 Task: Add Chicken Caesar Salad with Dressing to the cart.
Action: Mouse moved to (252, 119)
Screenshot: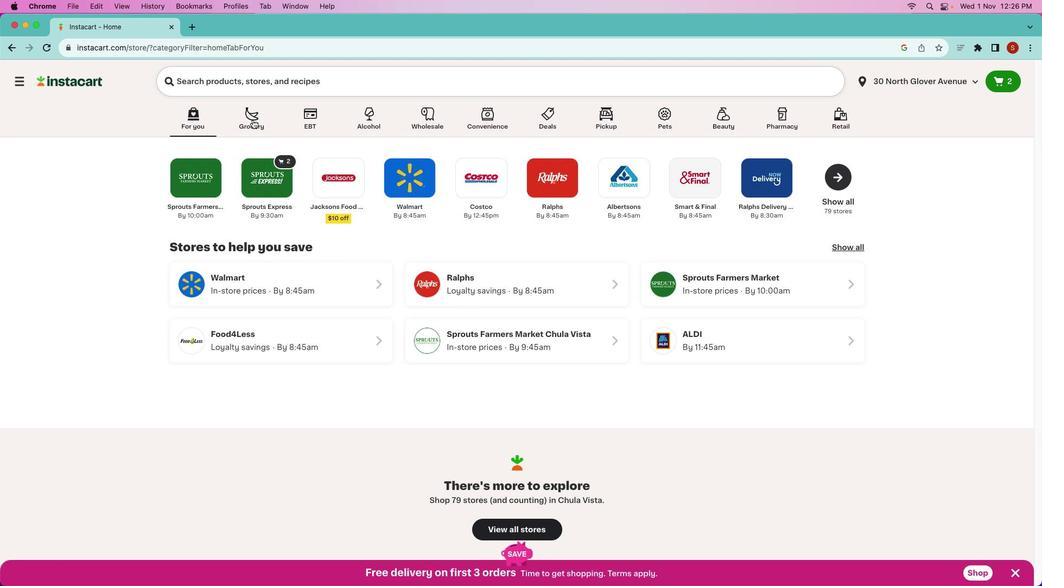 
Action: Mouse pressed left at (252, 119)
Screenshot: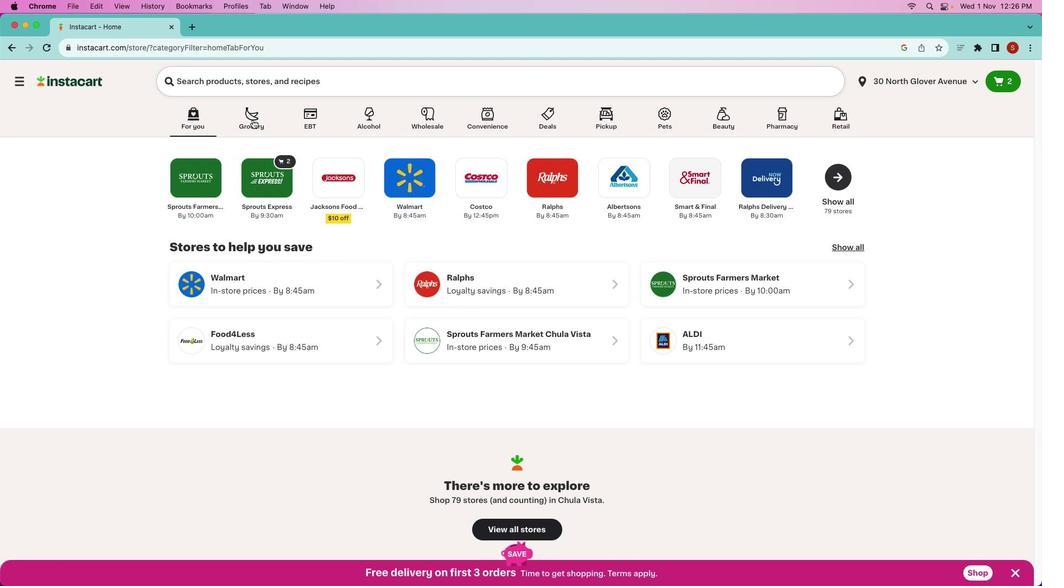 
Action: Mouse pressed left at (252, 119)
Screenshot: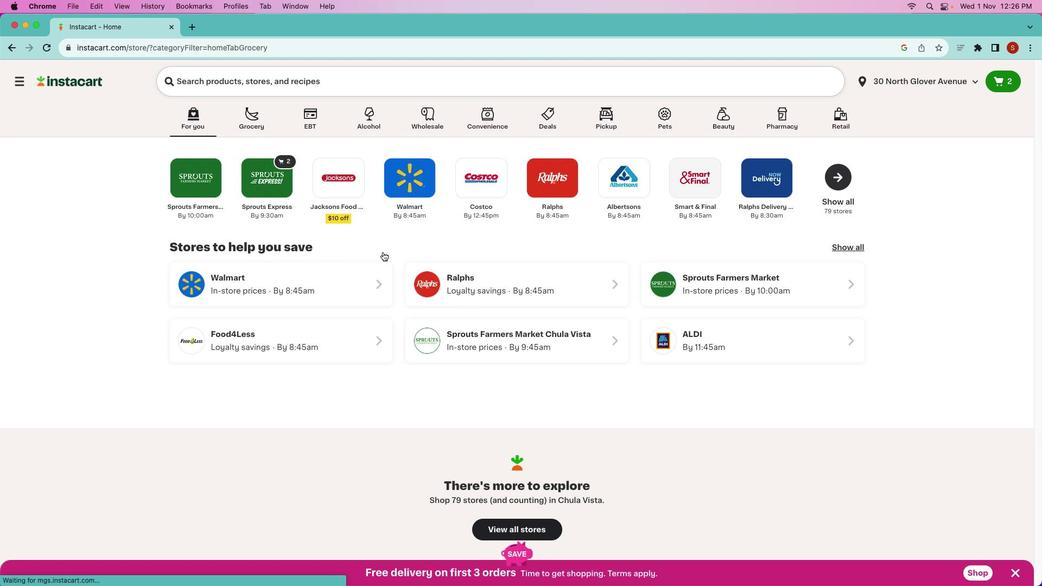 
Action: Mouse moved to (527, 308)
Screenshot: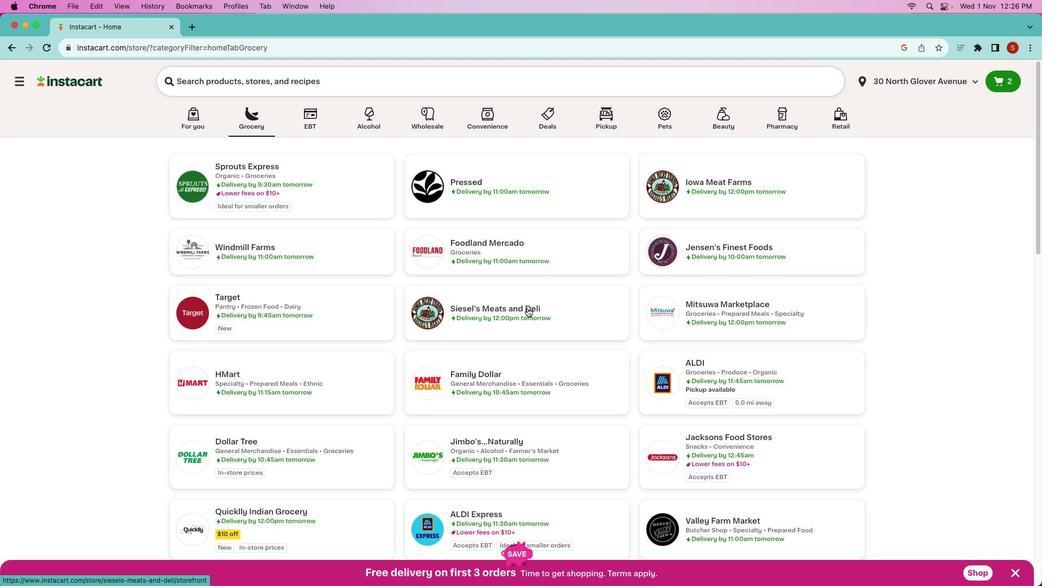 
Action: Mouse scrolled (527, 308) with delta (0, 0)
Screenshot: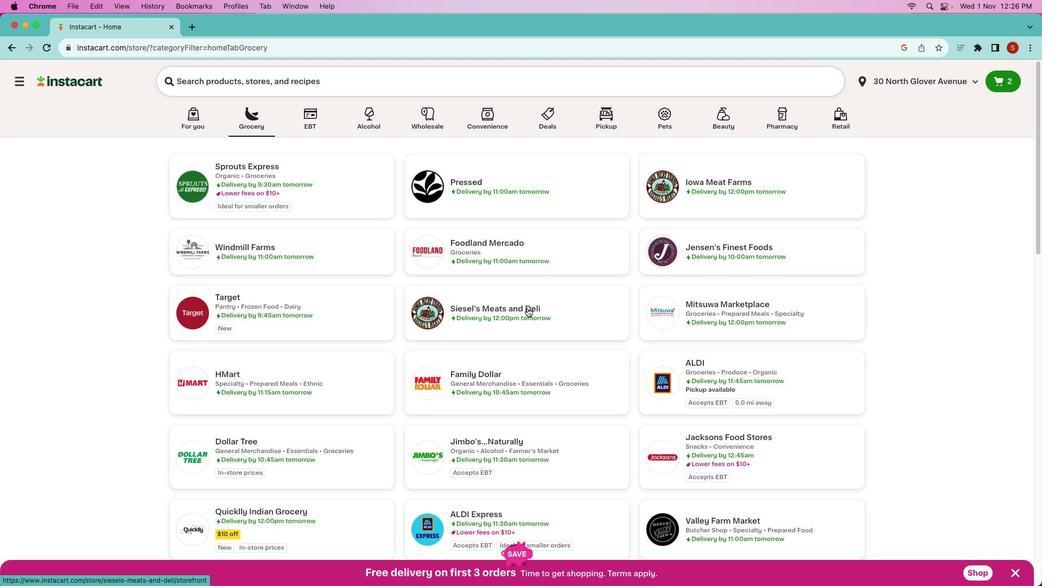 
Action: Mouse scrolled (527, 308) with delta (0, 0)
Screenshot: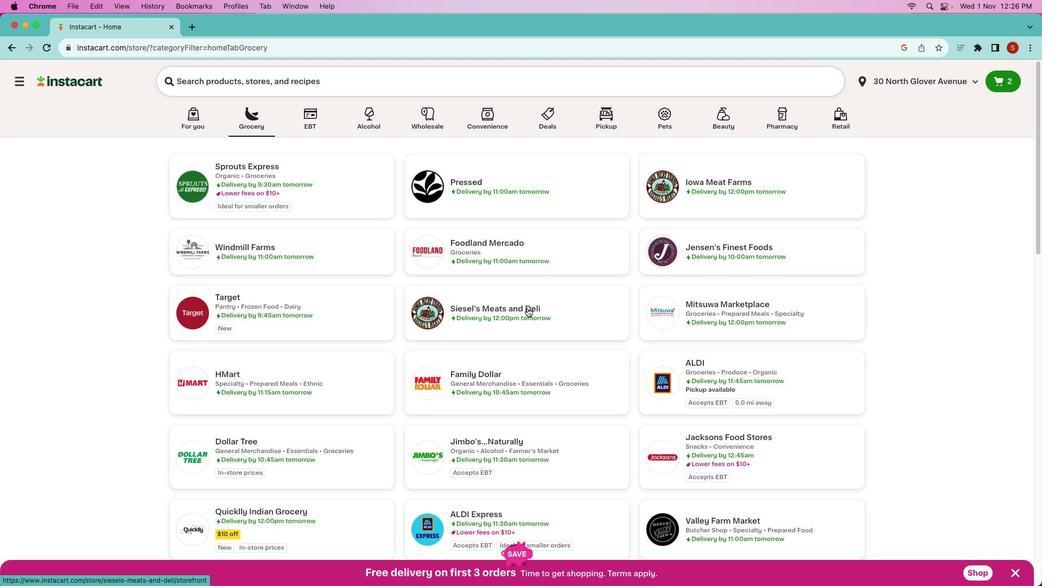 
Action: Mouse scrolled (527, 308) with delta (0, 1)
Screenshot: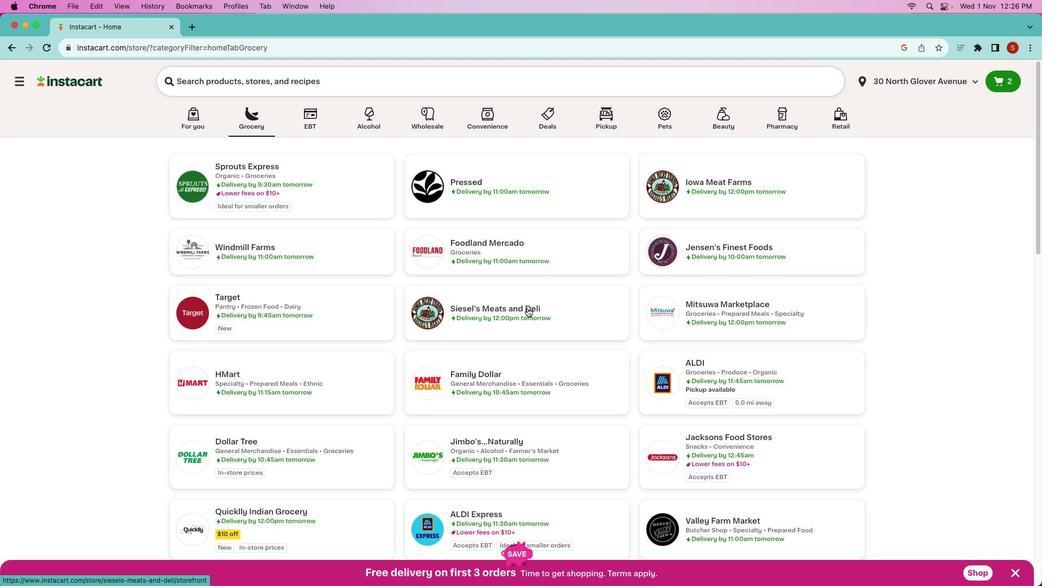 
Action: Mouse scrolled (527, 308) with delta (0, 0)
Screenshot: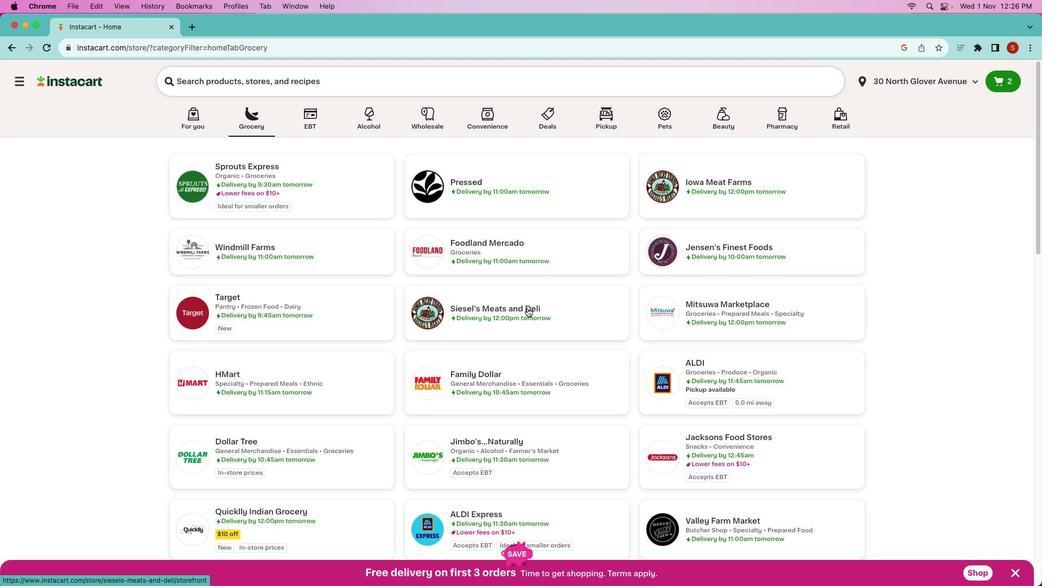 
Action: Mouse scrolled (527, 308) with delta (0, 0)
Screenshot: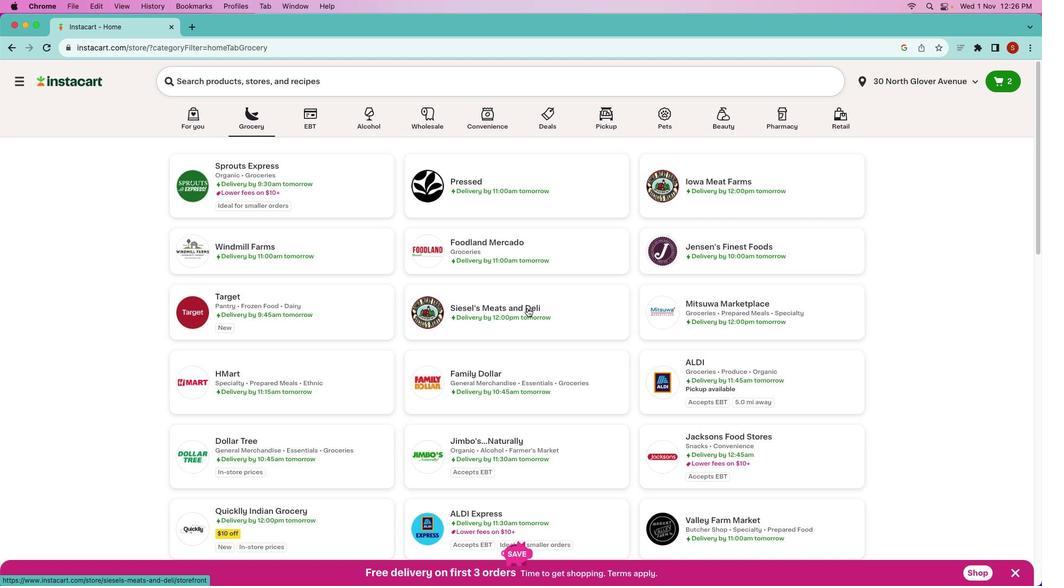 
Action: Mouse scrolled (527, 308) with delta (0, 1)
Screenshot: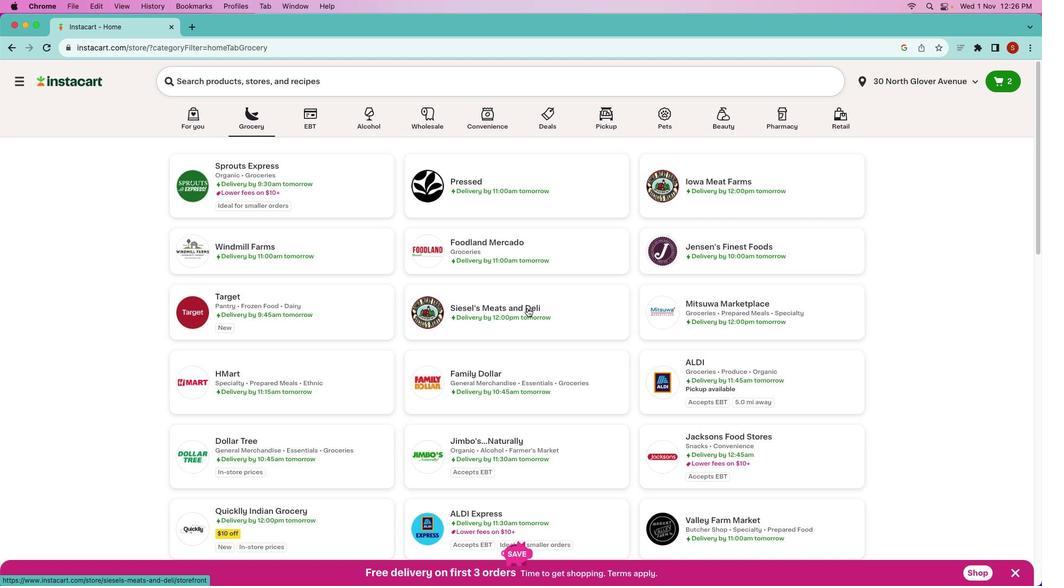 
Action: Mouse scrolled (527, 308) with delta (0, 2)
Screenshot: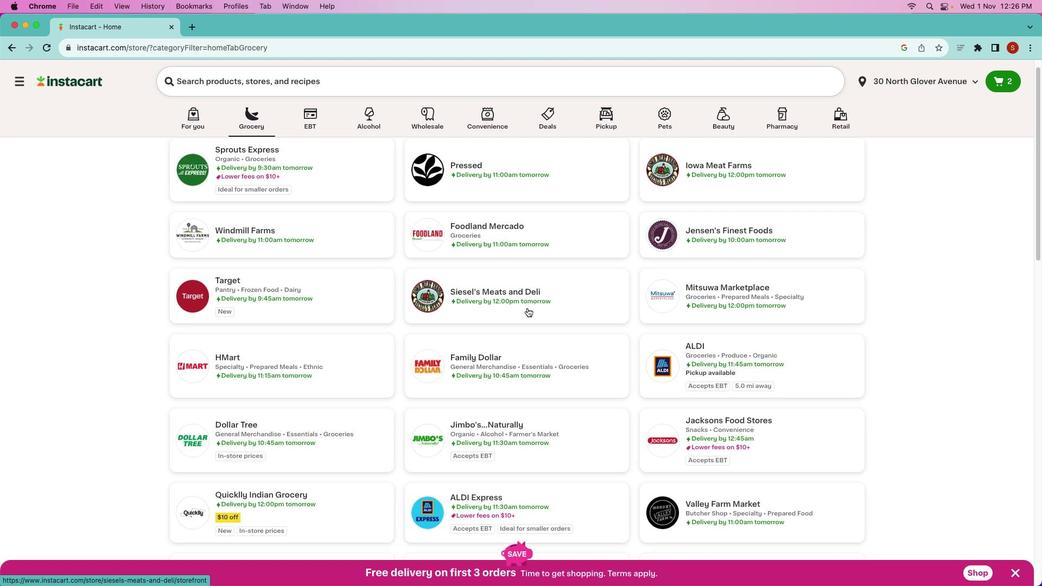
Action: Mouse scrolled (527, 308) with delta (0, 0)
Screenshot: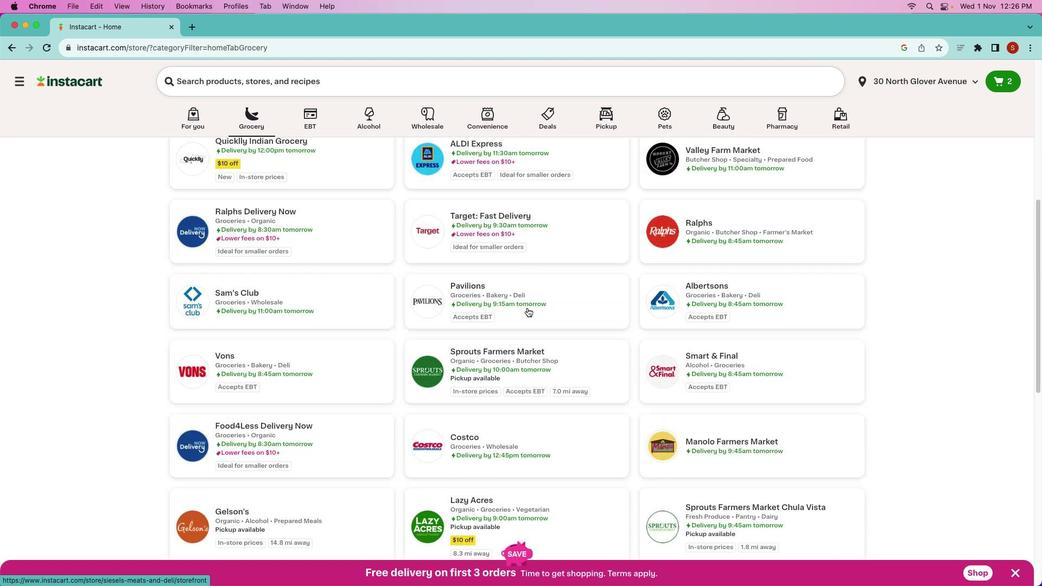 
Action: Mouse scrolled (527, 308) with delta (0, 0)
Screenshot: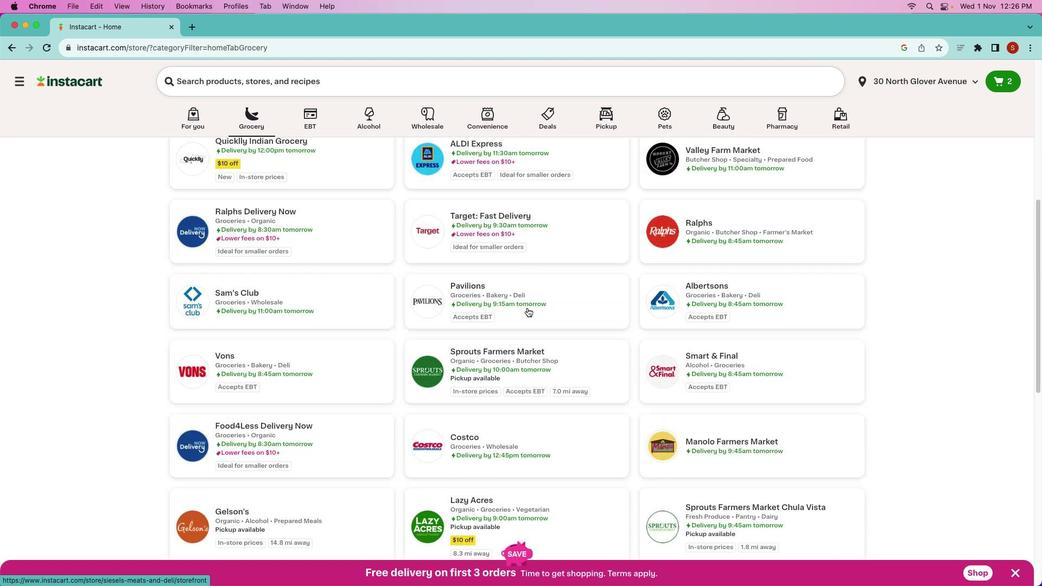 
Action: Mouse scrolled (527, 308) with delta (0, -1)
Screenshot: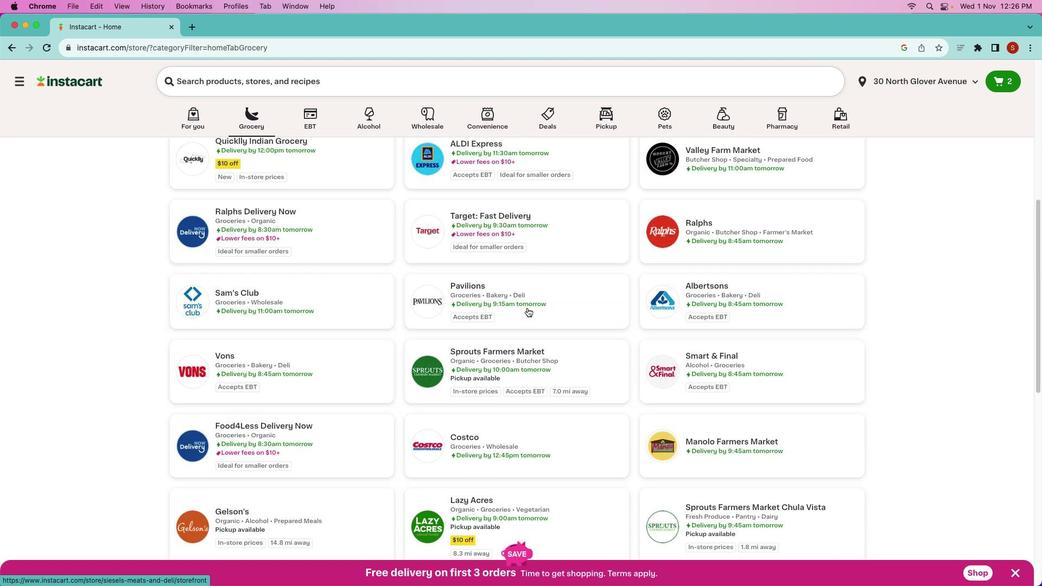 
Action: Mouse scrolled (527, 308) with delta (0, -2)
Screenshot: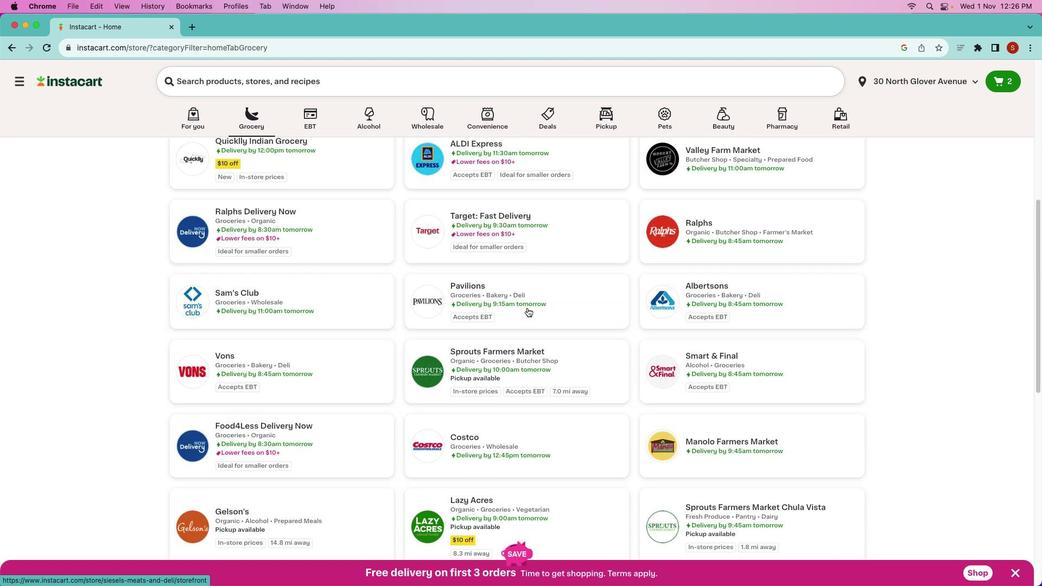 
Action: Mouse scrolled (527, 308) with delta (0, -3)
Screenshot: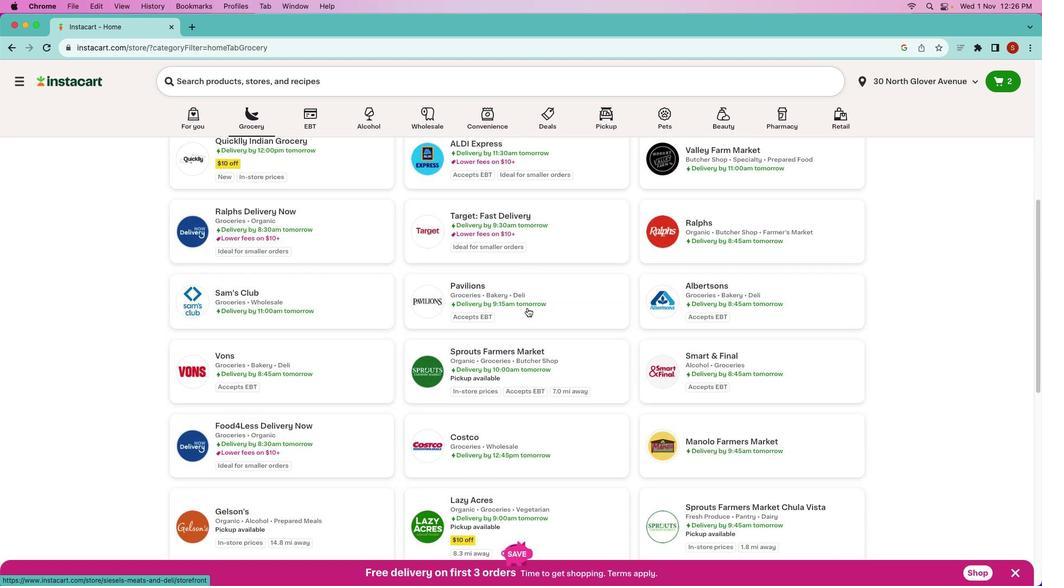 
Action: Mouse moved to (512, 362)
Screenshot: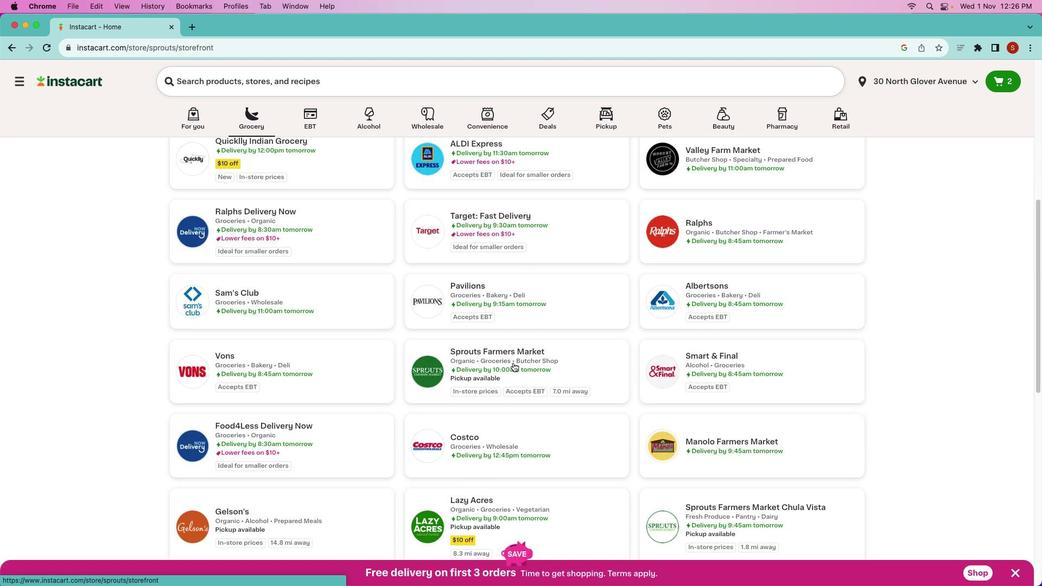 
Action: Mouse pressed left at (512, 362)
Screenshot: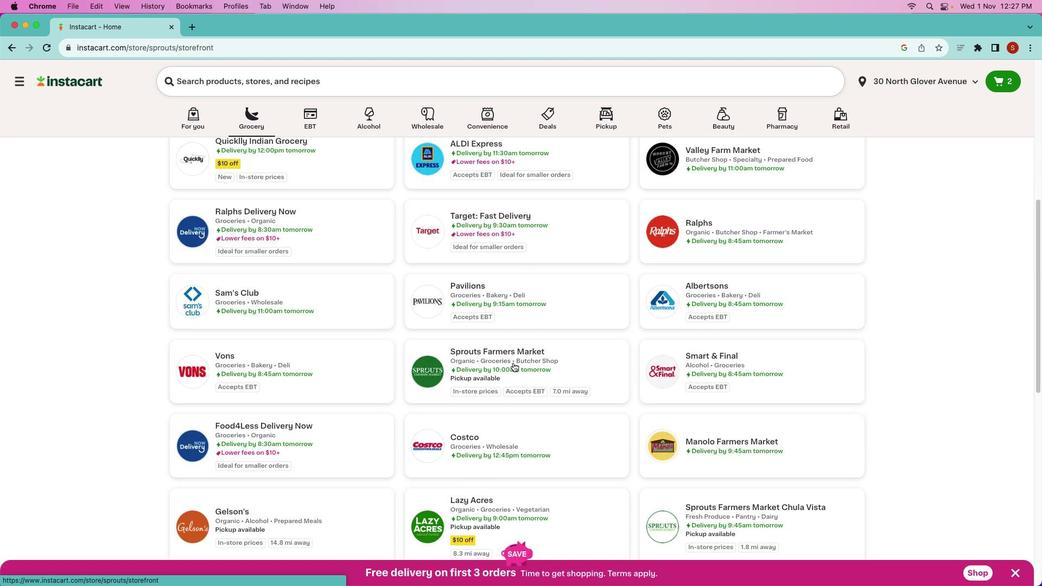 
Action: Mouse pressed left at (512, 362)
Screenshot: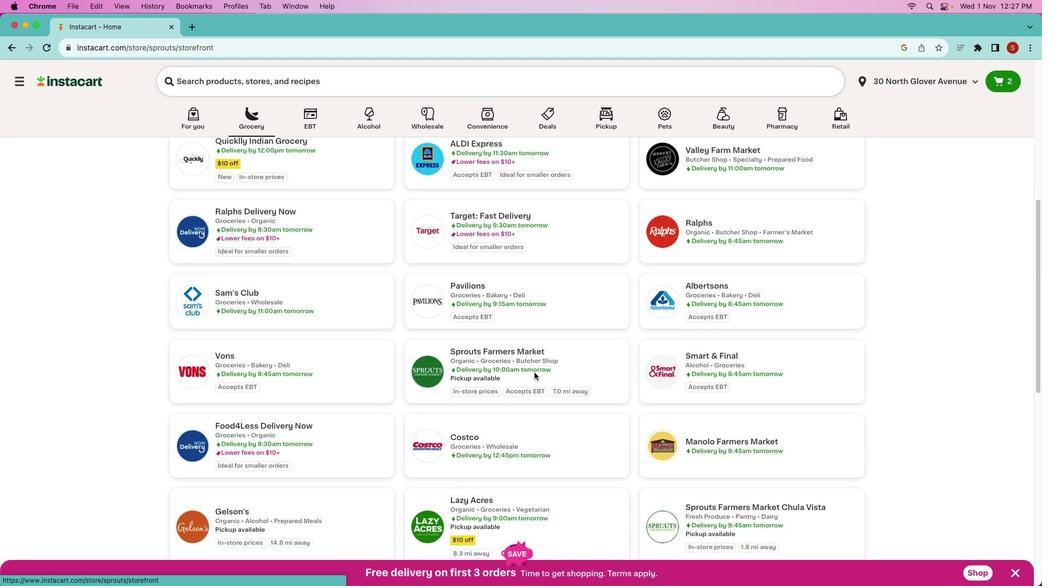 
Action: Mouse moved to (230, 85)
Screenshot: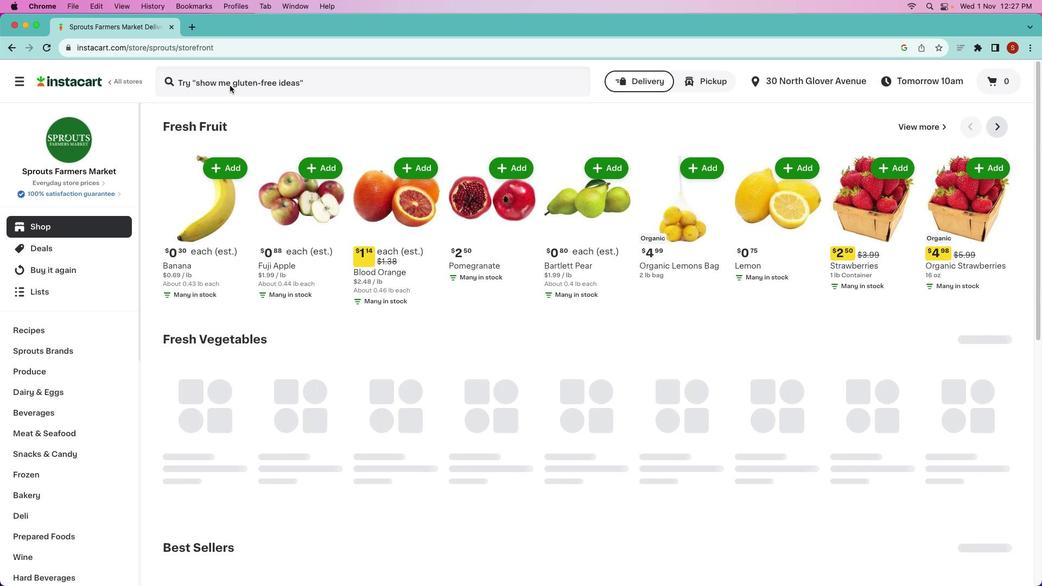 
Action: Mouse pressed left at (230, 85)
Screenshot: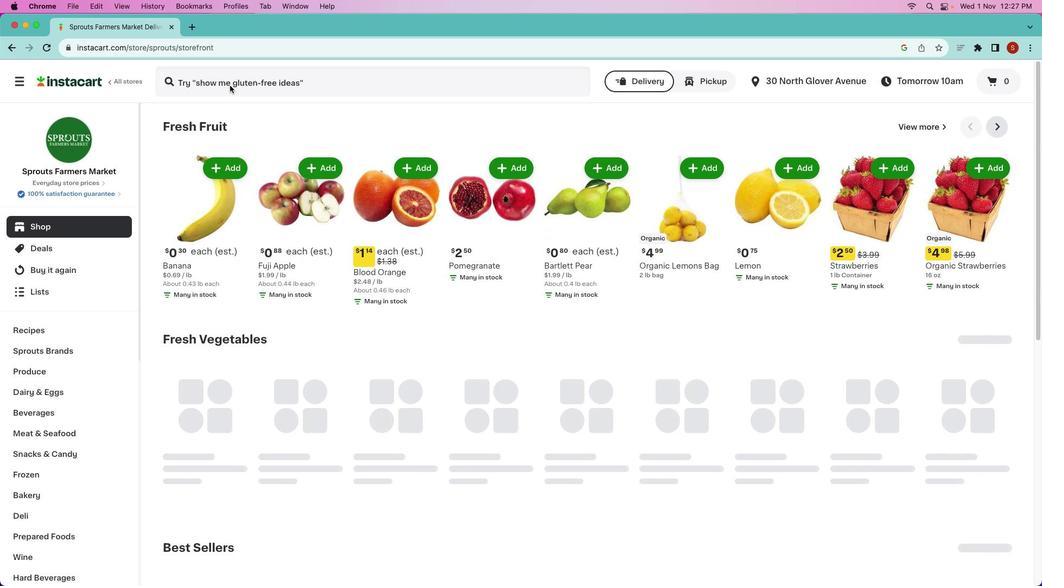 
Action: Mouse pressed left at (230, 85)
Screenshot: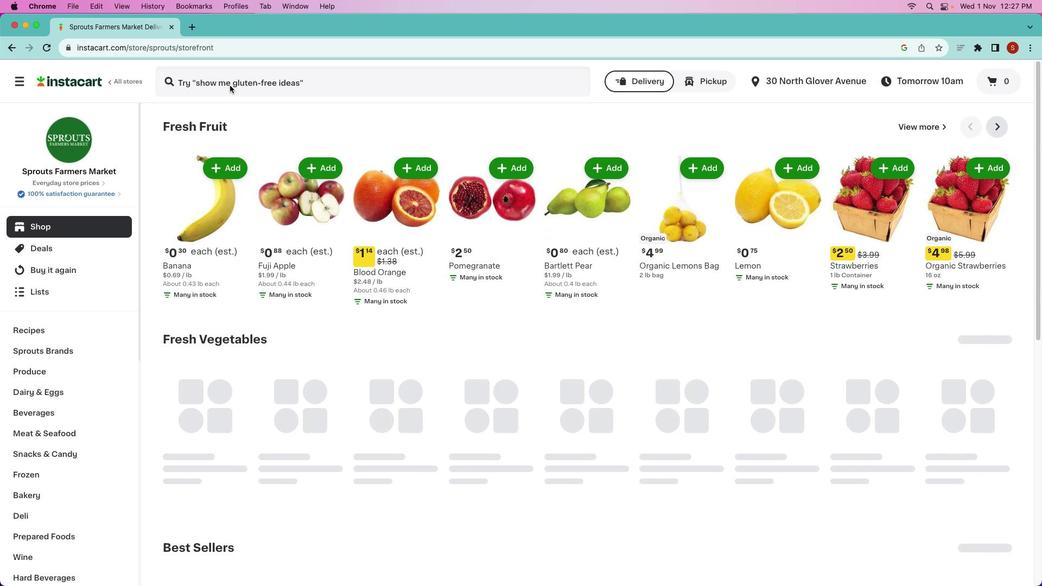 
Action: Mouse moved to (269, 84)
Screenshot: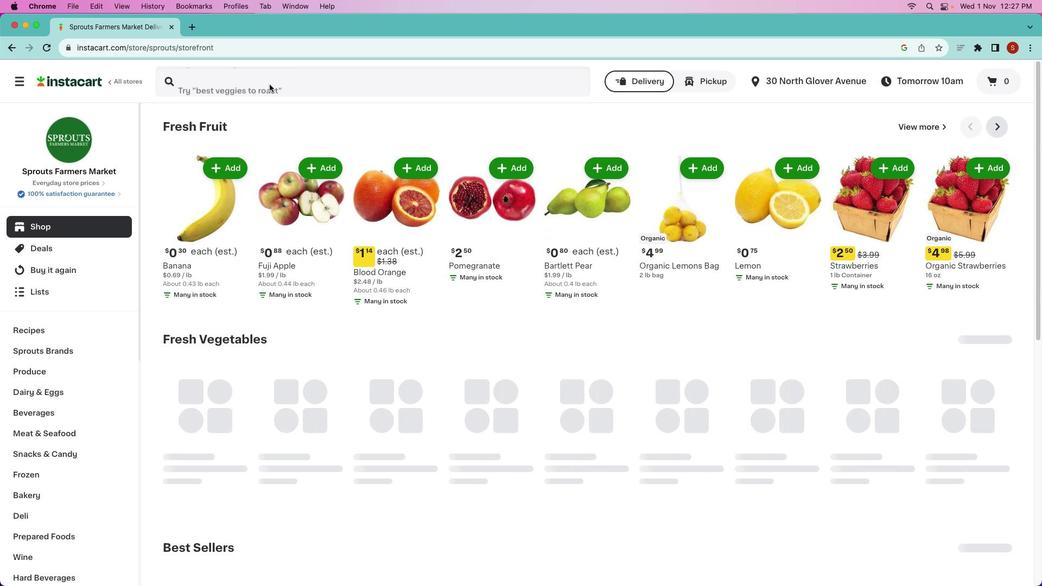 
Action: Mouse pressed left at (269, 84)
Screenshot: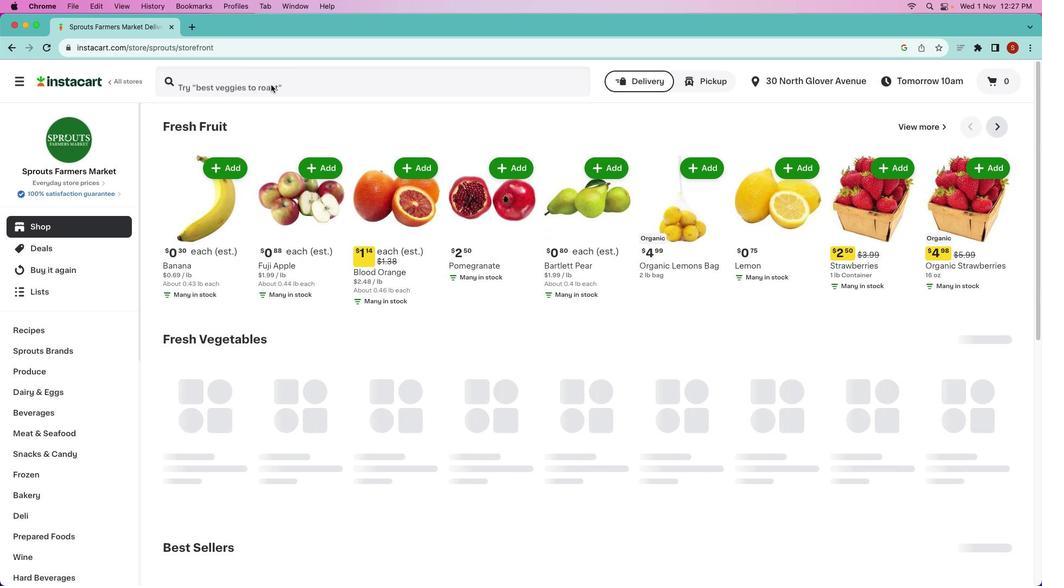 
Action: Mouse moved to (348, 77)
Screenshot: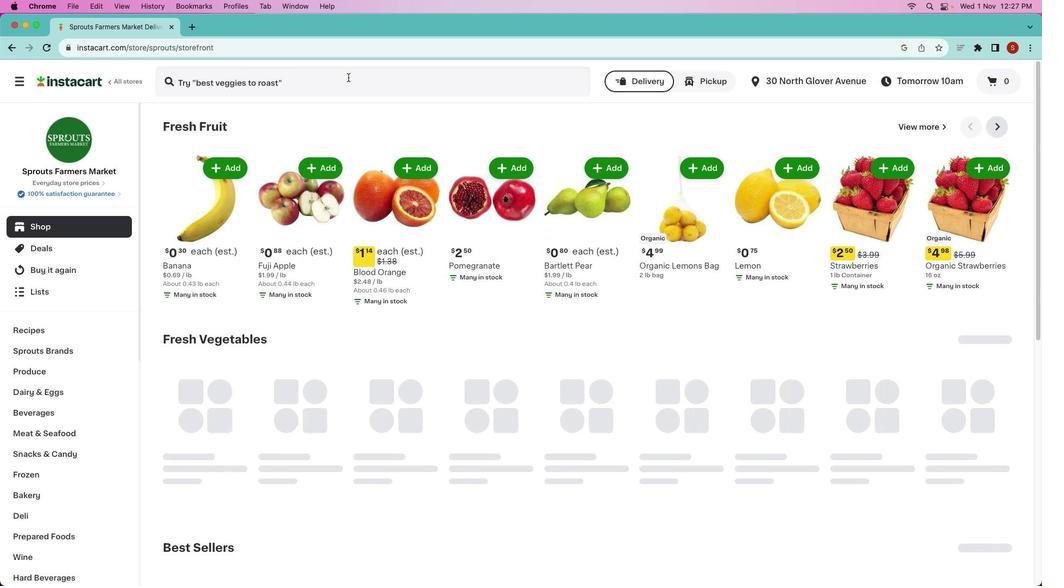 
Action: Mouse pressed left at (348, 77)
Screenshot: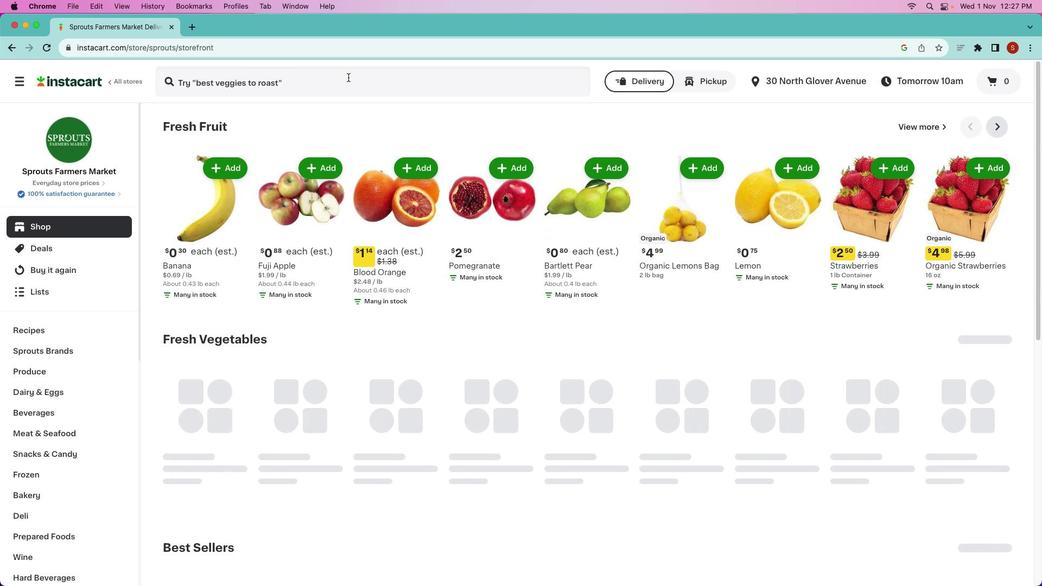 
Action: Mouse moved to (348, 77)
Screenshot: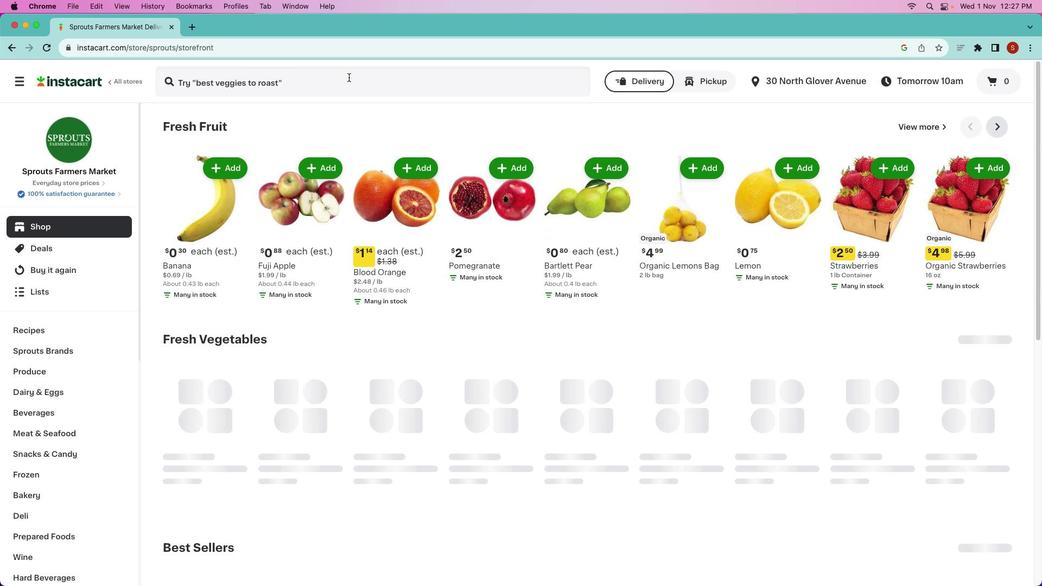
Action: Mouse pressed left at (348, 77)
Screenshot: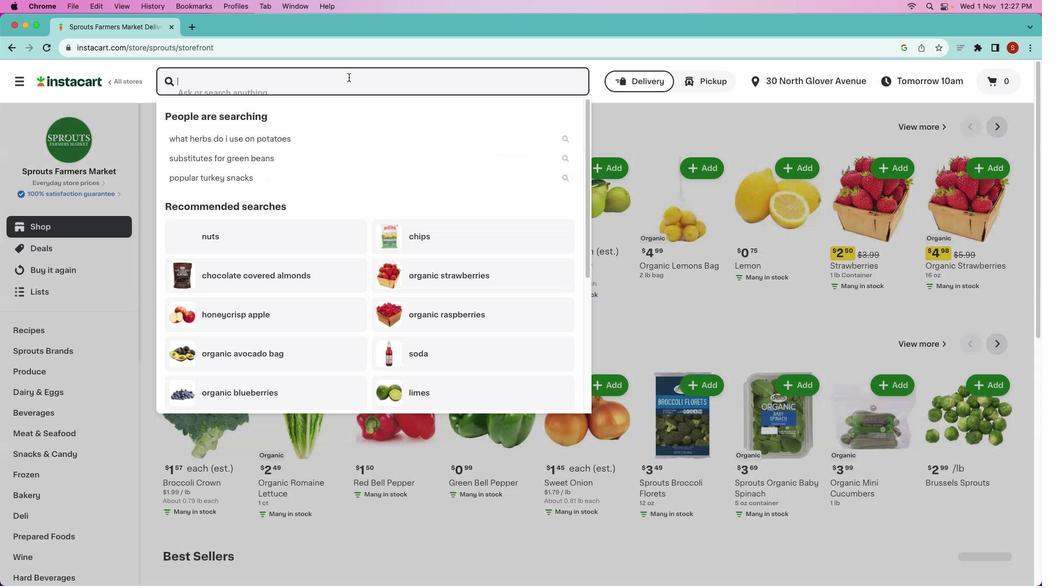 
Action: Mouse moved to (280, 79)
Screenshot: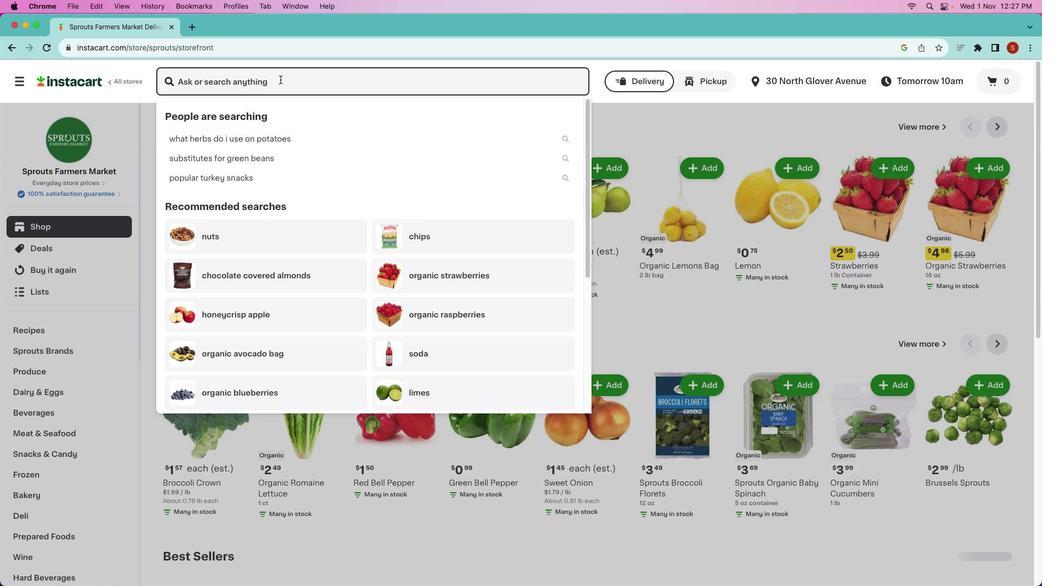 
Action: Key pressed 'c''h''i''c''k''e''n'Key.space'c''a''e''s''a''r'Key.space's''a''l''a''d'Key.space'w''i''t''h'Key.space'd''r''e''s''s''i''g''n'Key.backspaceKey.backspace'n''g'Key.enter
Screenshot: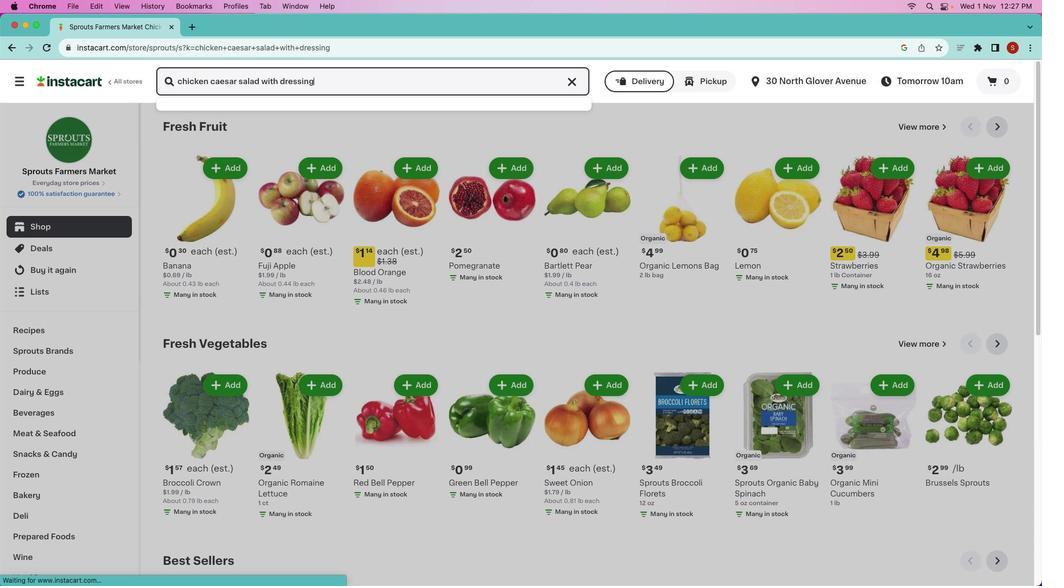 
Action: Mouse moved to (462, 178)
Screenshot: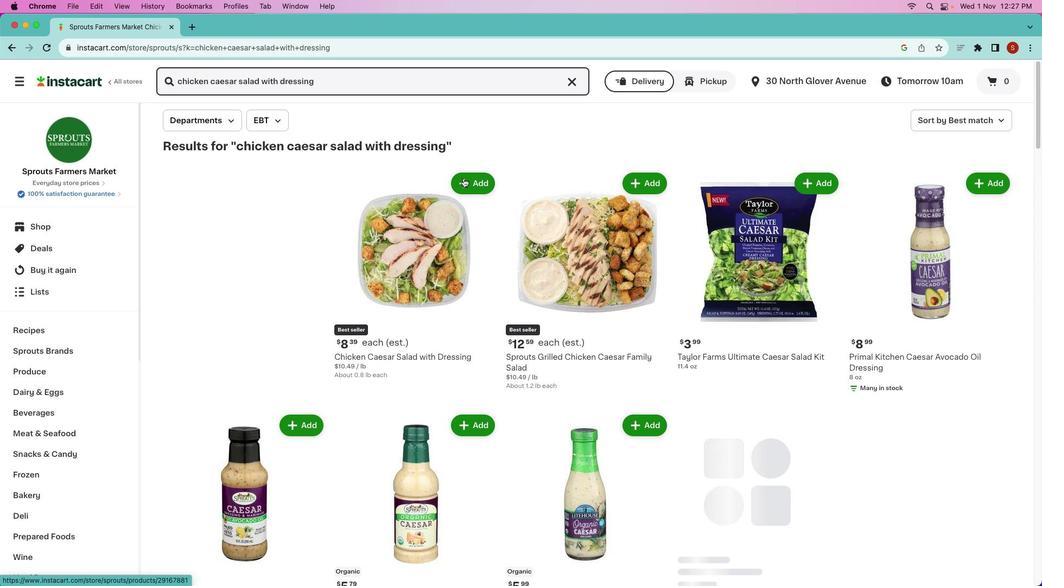 
Action: Mouse pressed left at (462, 178)
Screenshot: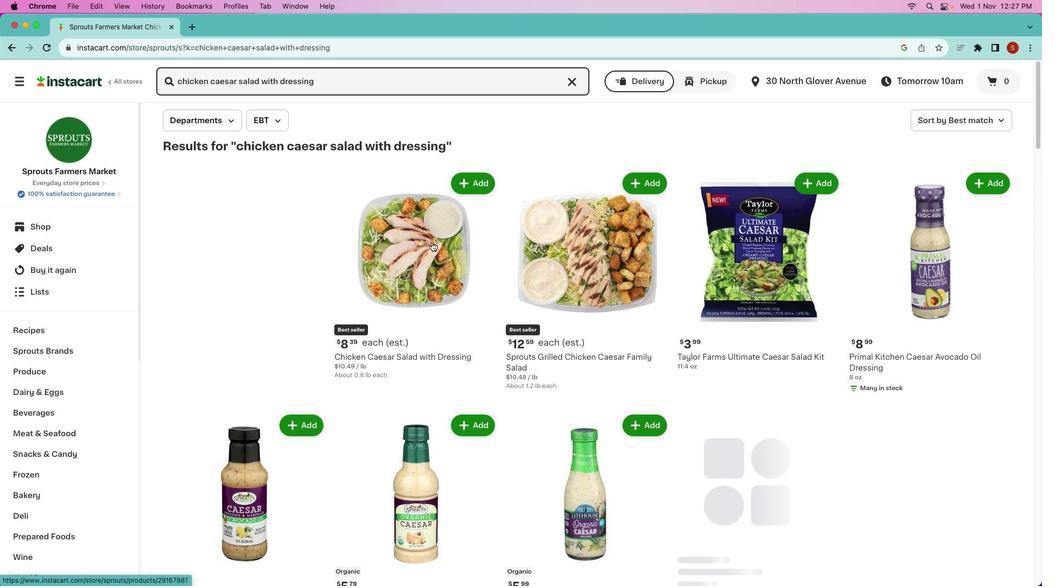 
Action: Mouse moved to (441, 257)
Screenshot: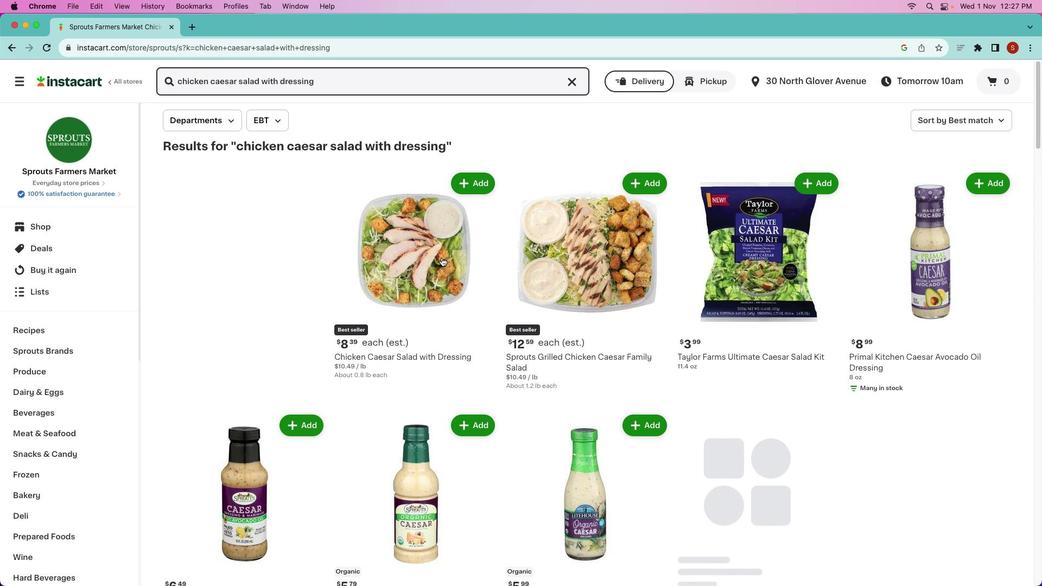 
